 Task: Add Jackie's Jams Strawberry Jam to the cart.
Action: Mouse moved to (840, 264)
Screenshot: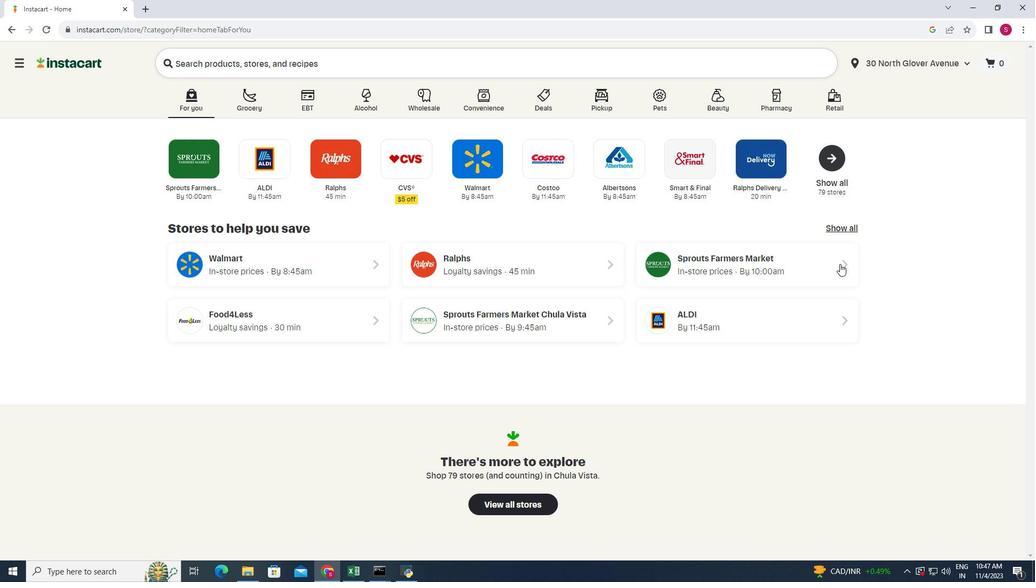 
Action: Mouse pressed left at (840, 264)
Screenshot: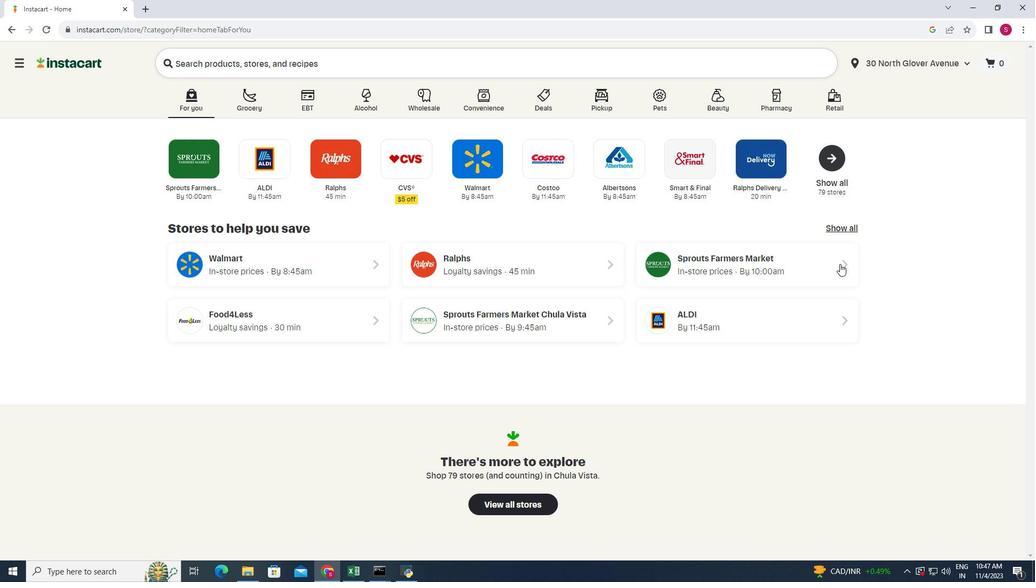 
Action: Mouse moved to (73, 288)
Screenshot: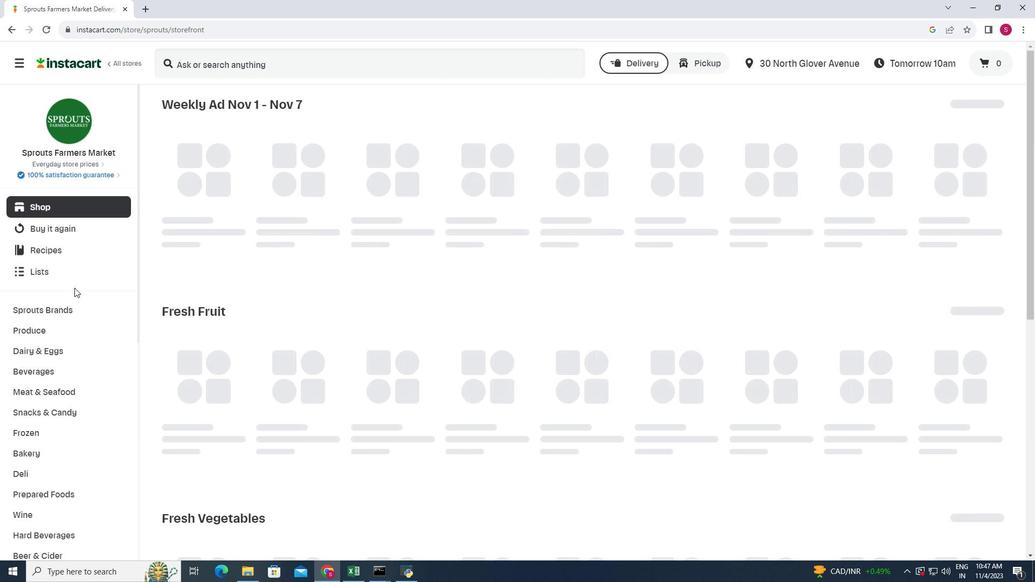 
Action: Mouse scrolled (73, 287) with delta (0, 0)
Screenshot: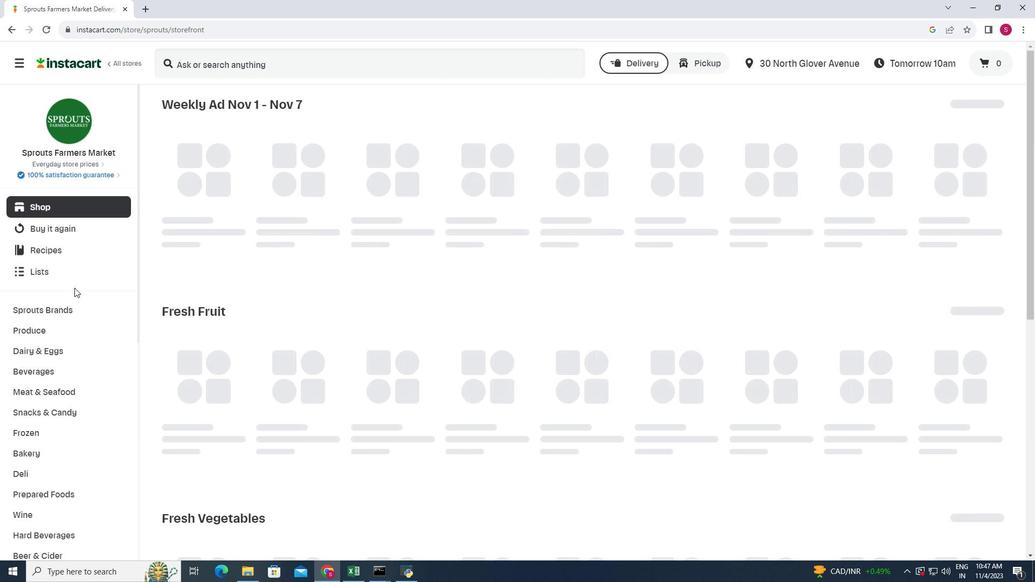 
Action: Mouse moved to (76, 284)
Screenshot: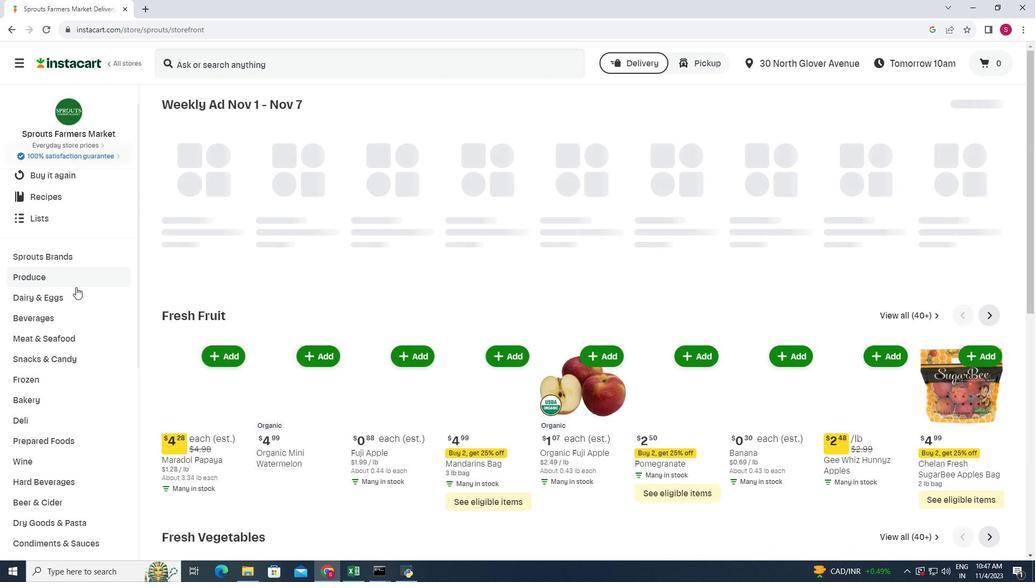 
Action: Mouse scrolled (76, 284) with delta (0, 0)
Screenshot: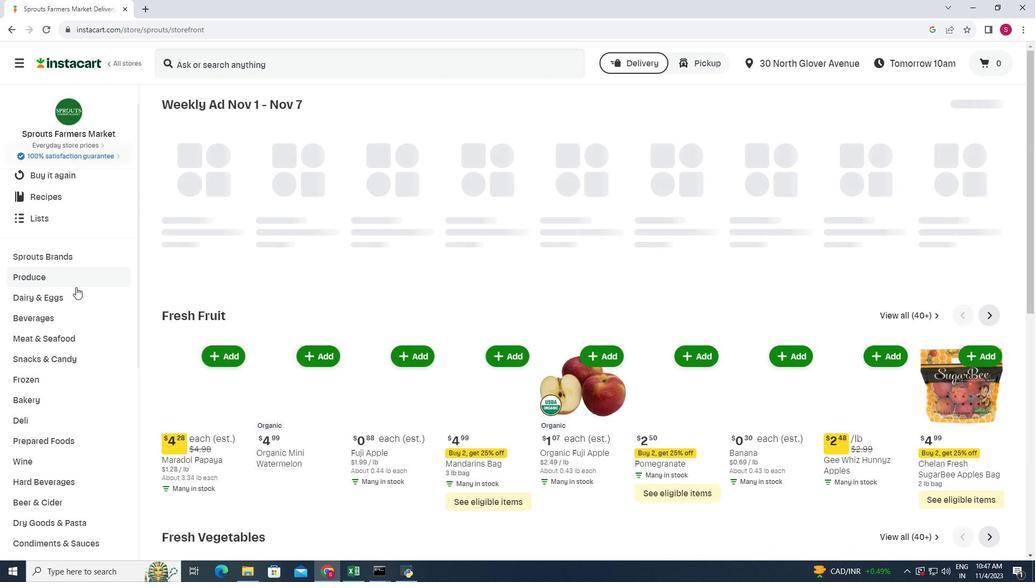 
Action: Mouse moved to (60, 304)
Screenshot: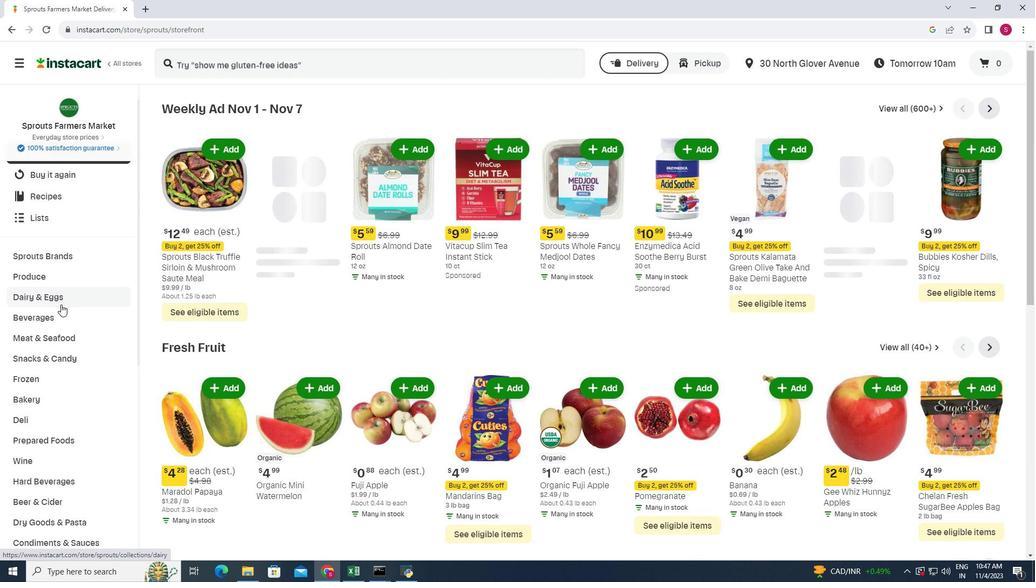 
Action: Mouse scrolled (60, 304) with delta (0, 0)
Screenshot: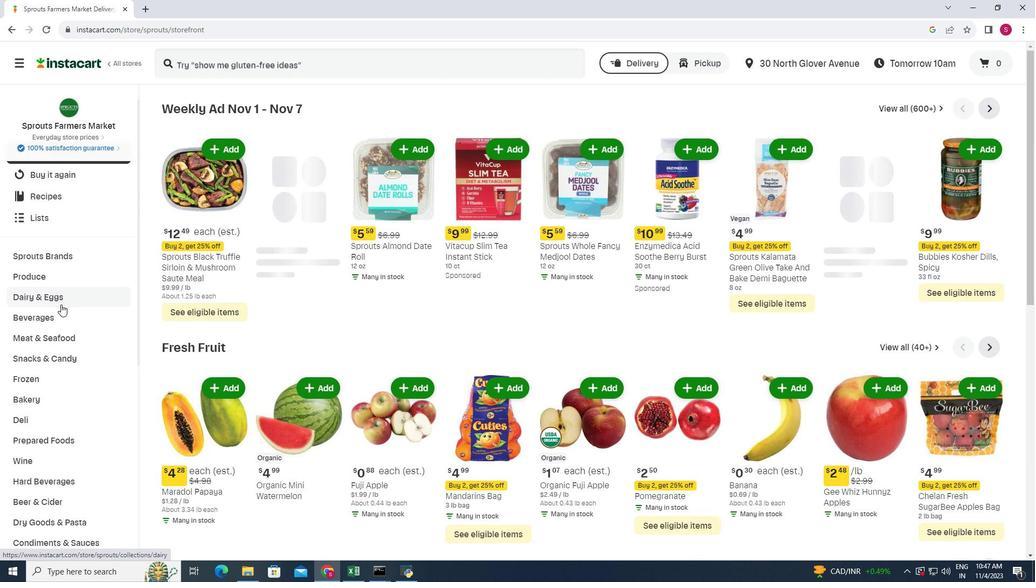 
Action: Mouse moved to (61, 372)
Screenshot: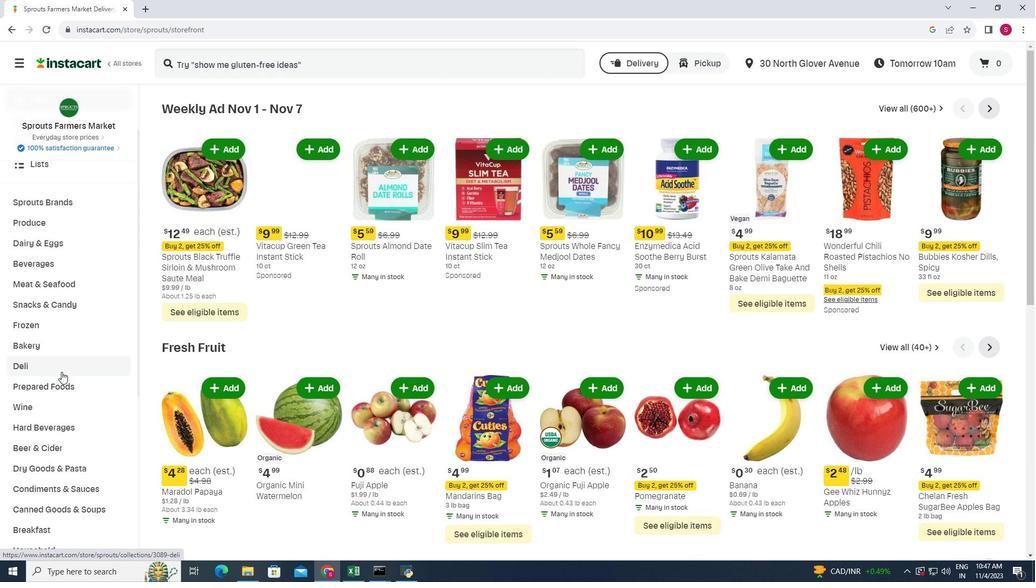 
Action: Mouse scrolled (61, 371) with delta (0, 0)
Screenshot: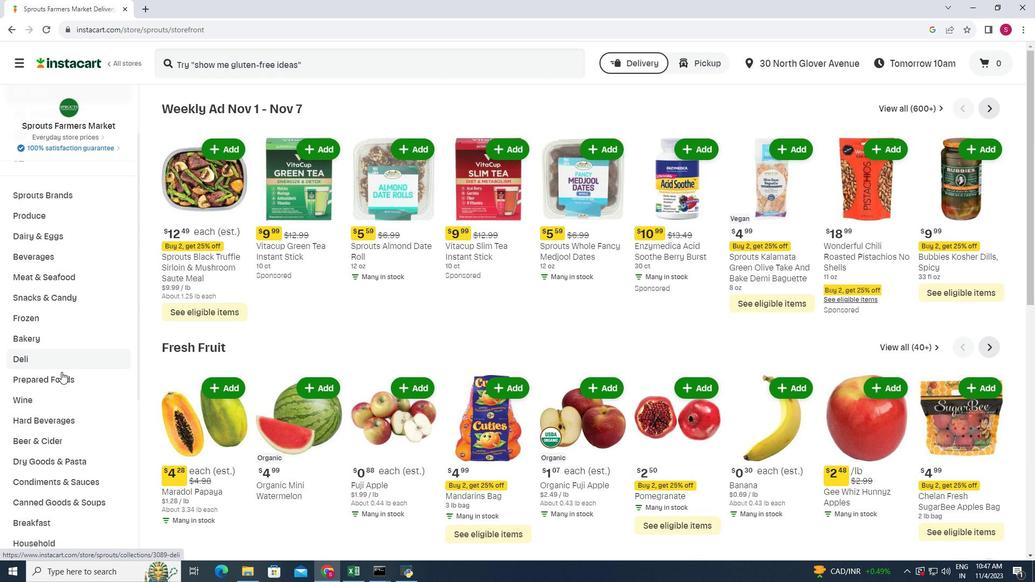 
Action: Mouse moved to (44, 473)
Screenshot: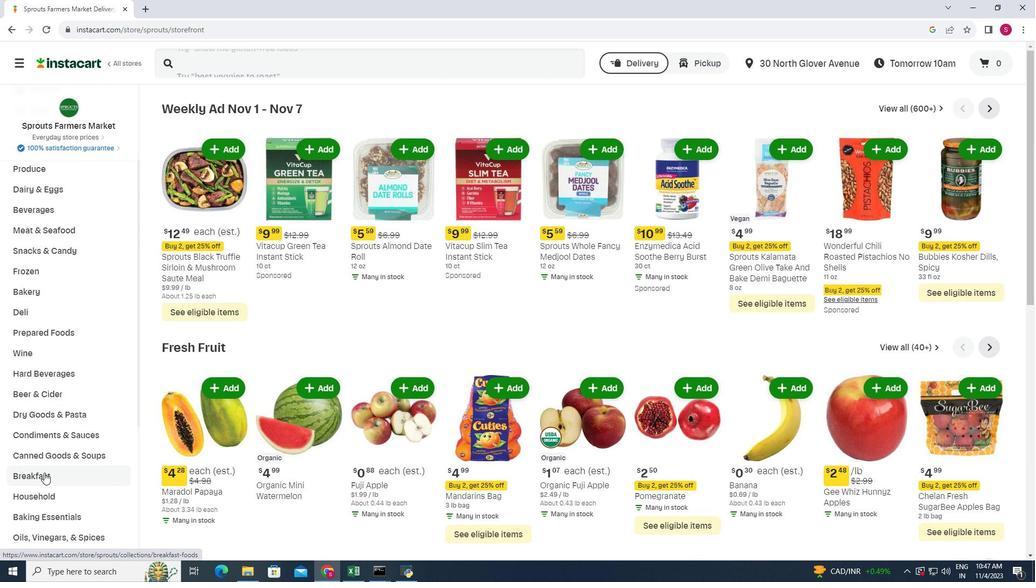 
Action: Mouse pressed left at (44, 473)
Screenshot: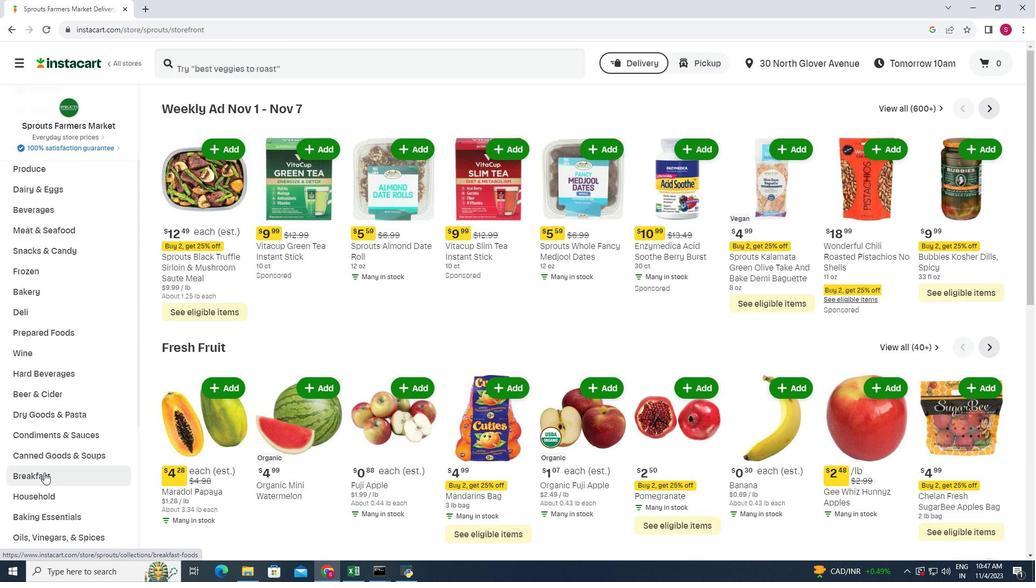
Action: Mouse moved to (664, 132)
Screenshot: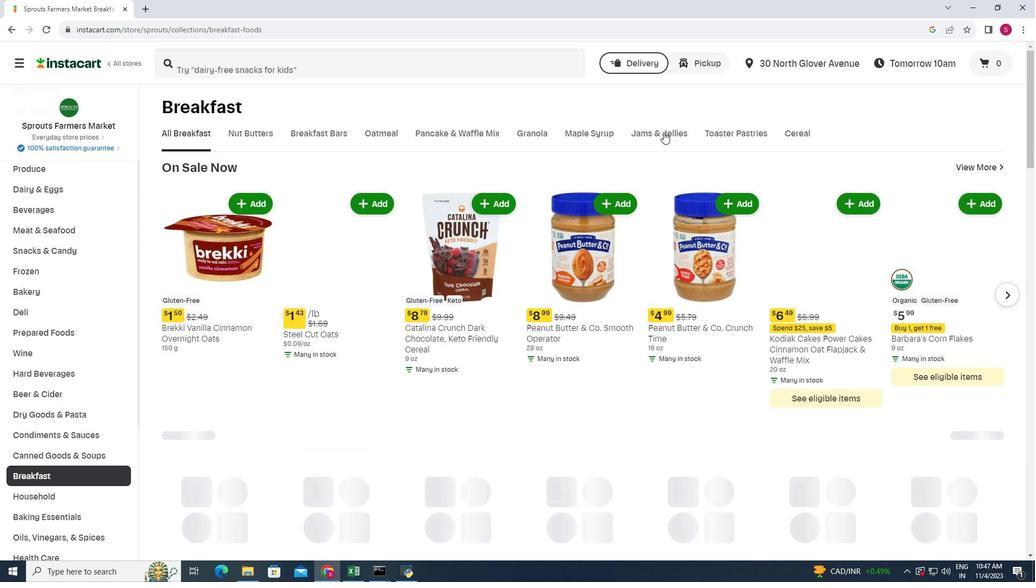 
Action: Mouse pressed left at (664, 132)
Screenshot: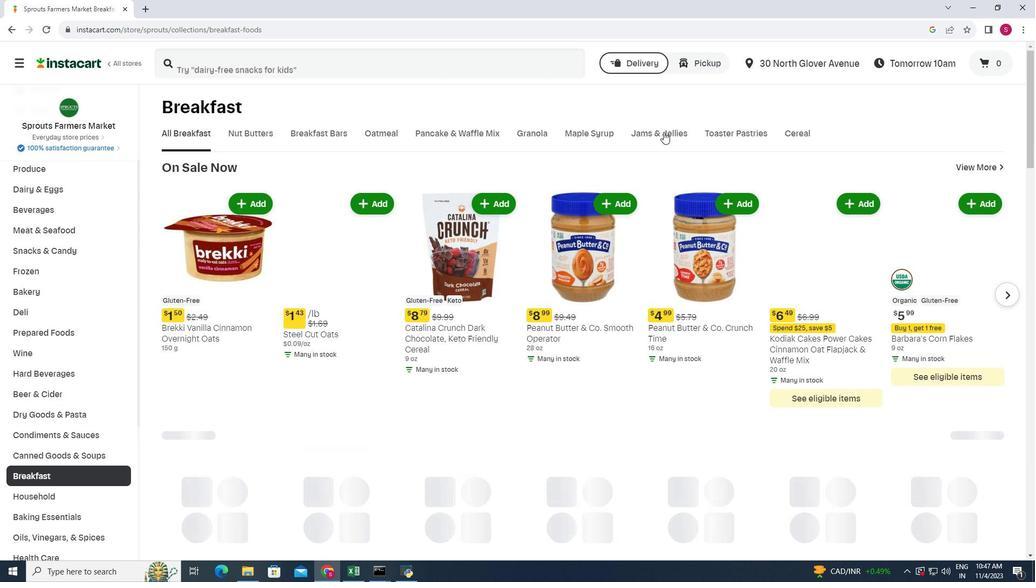 
Action: Mouse moved to (274, 182)
Screenshot: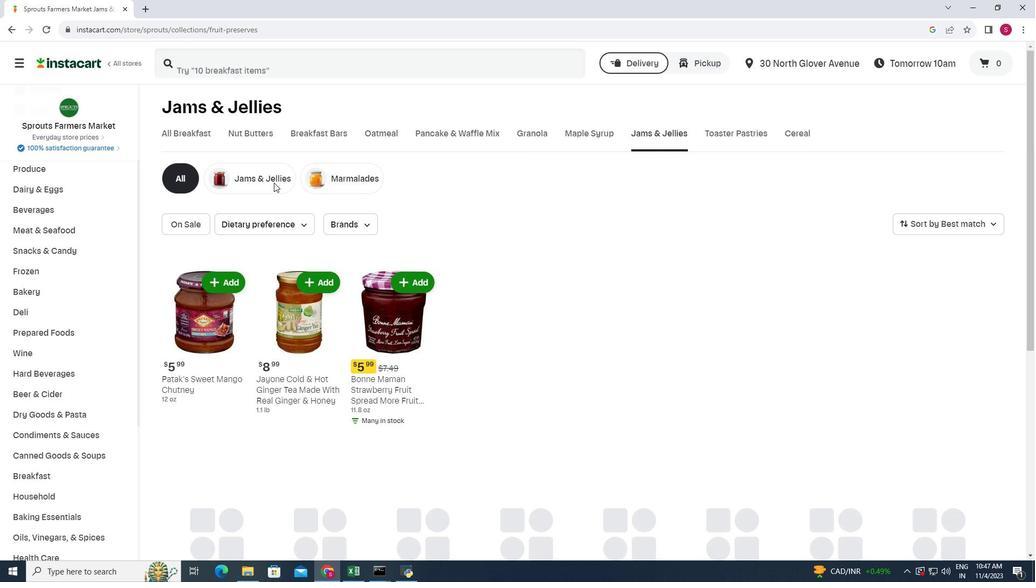 
Action: Mouse pressed left at (274, 182)
Screenshot: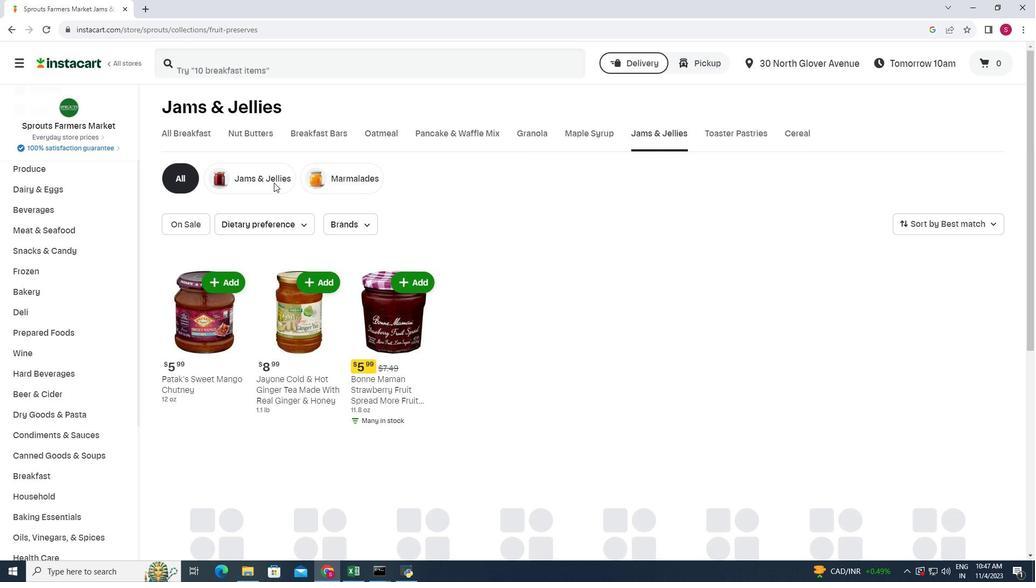 
Action: Mouse moved to (477, 190)
Screenshot: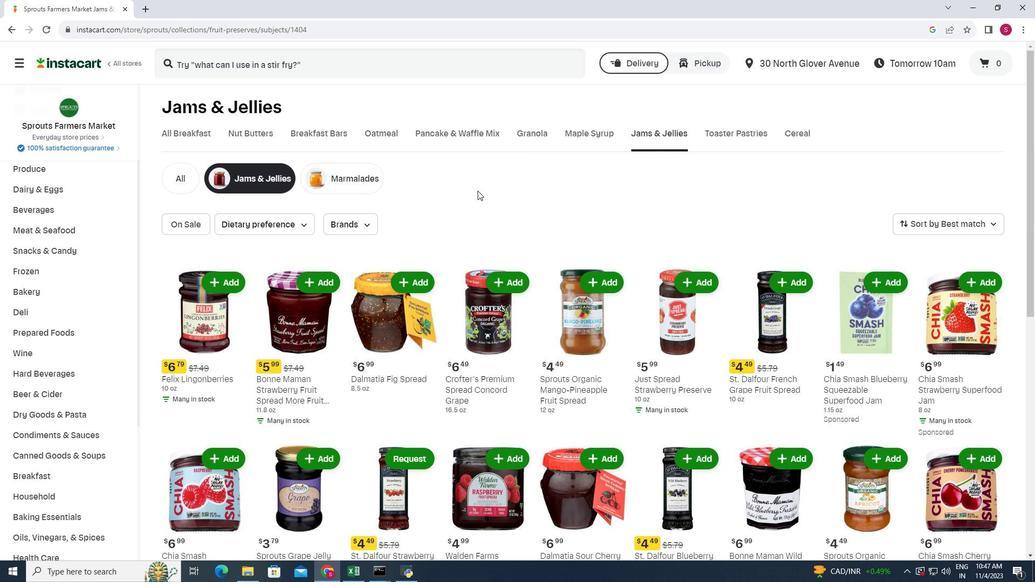 
Action: Mouse scrolled (477, 190) with delta (0, 0)
Screenshot: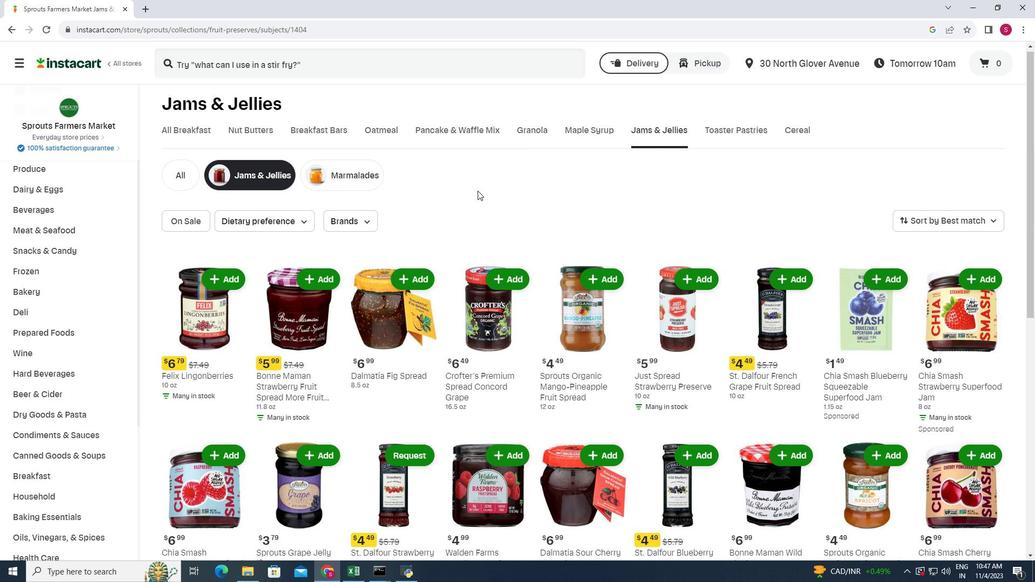 
Action: Mouse moved to (539, 267)
Screenshot: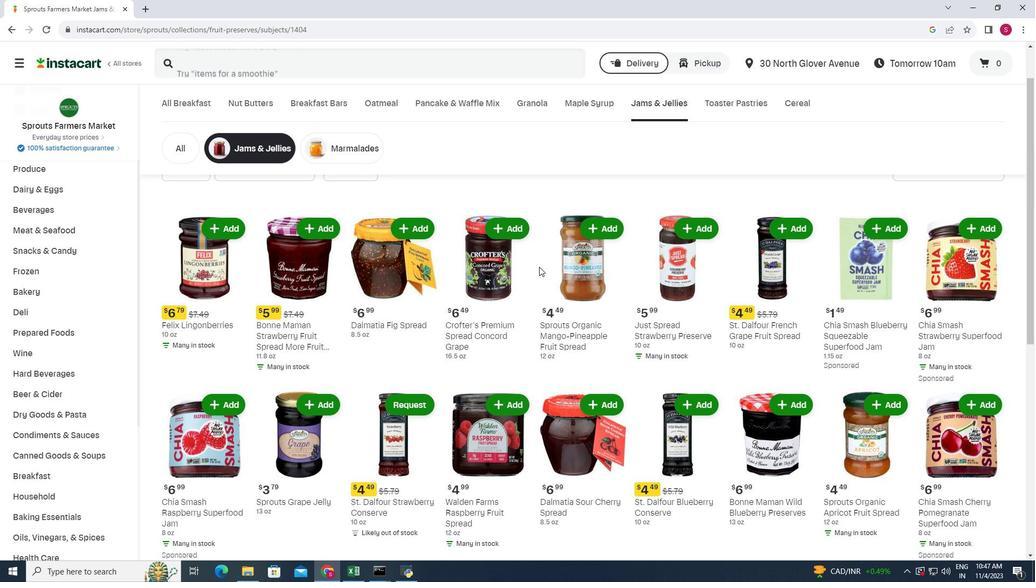 
Action: Mouse scrolled (539, 266) with delta (0, 0)
Screenshot: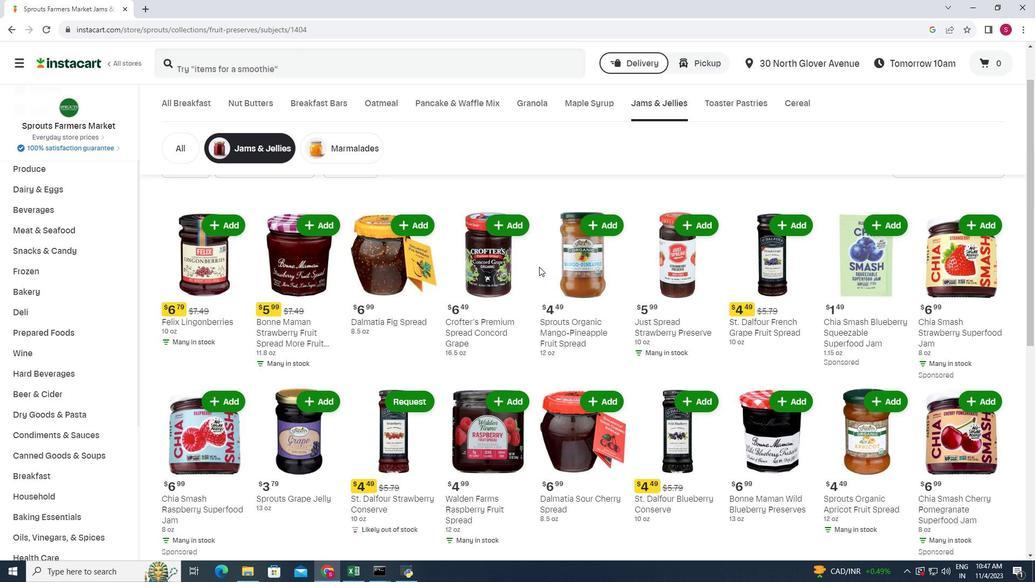 
Action: Mouse moved to (511, 268)
Screenshot: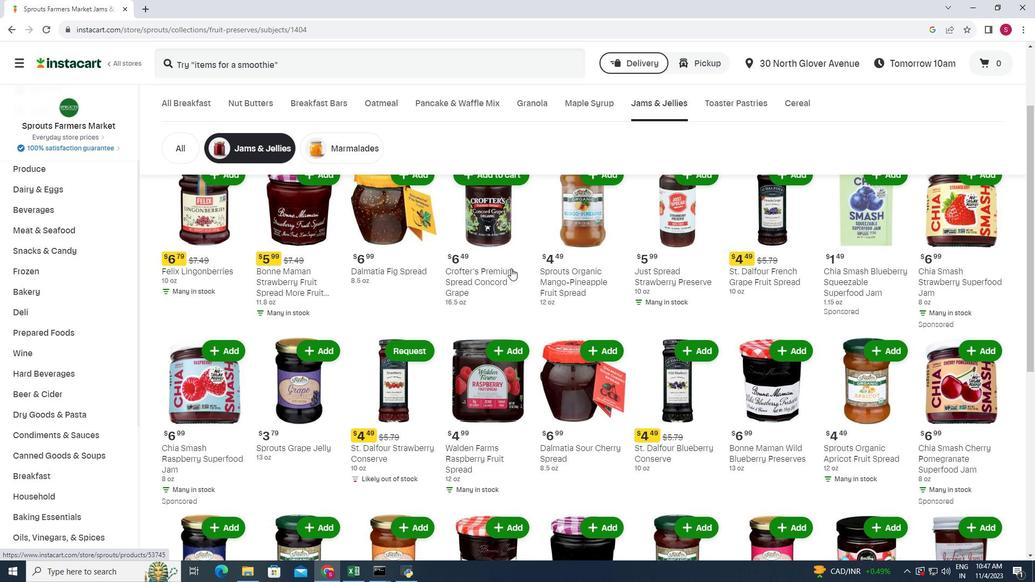 
Action: Mouse scrolled (511, 268) with delta (0, 0)
Screenshot: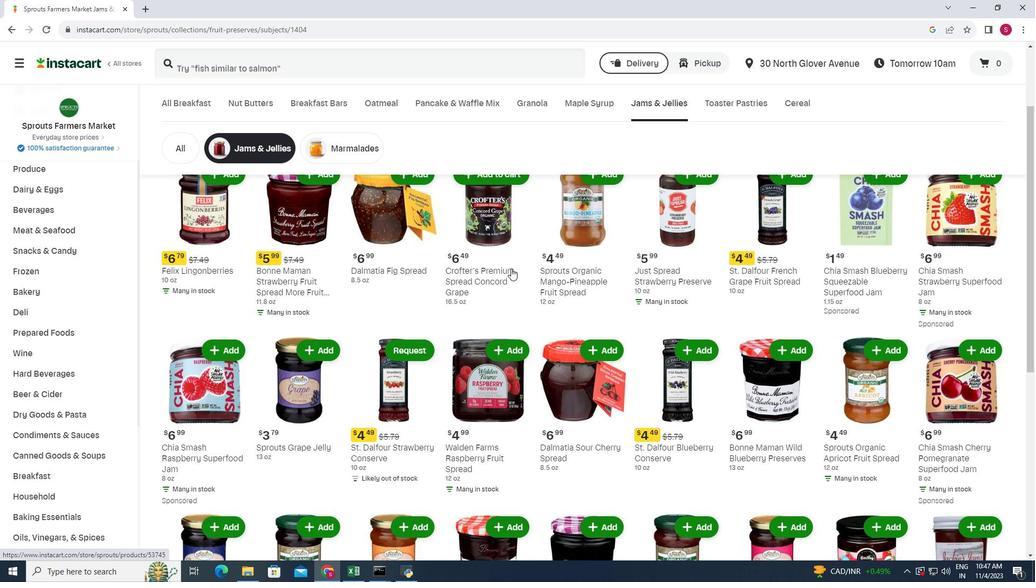 
Action: Mouse scrolled (511, 268) with delta (0, 0)
Screenshot: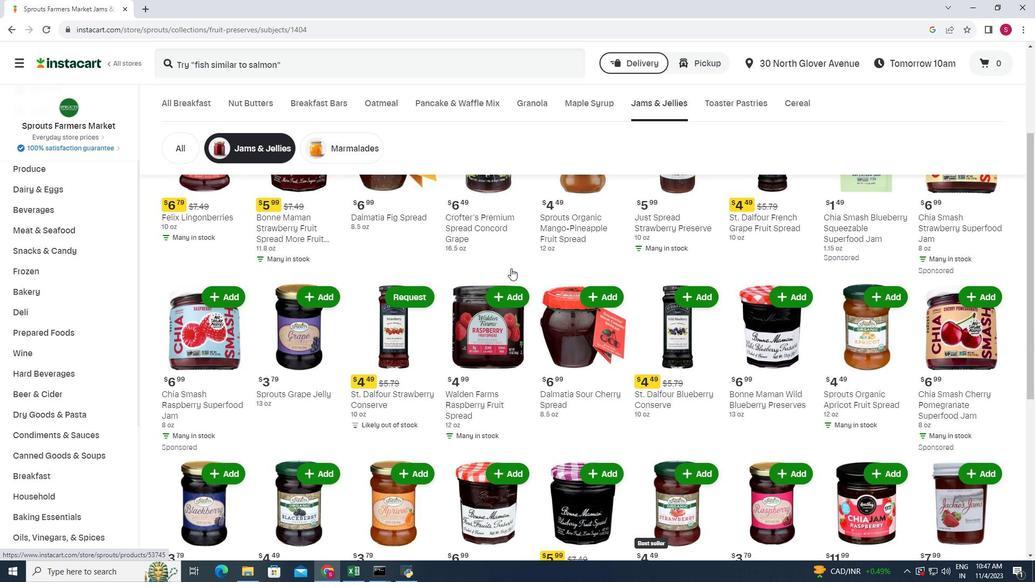 
Action: Mouse moved to (501, 266)
Screenshot: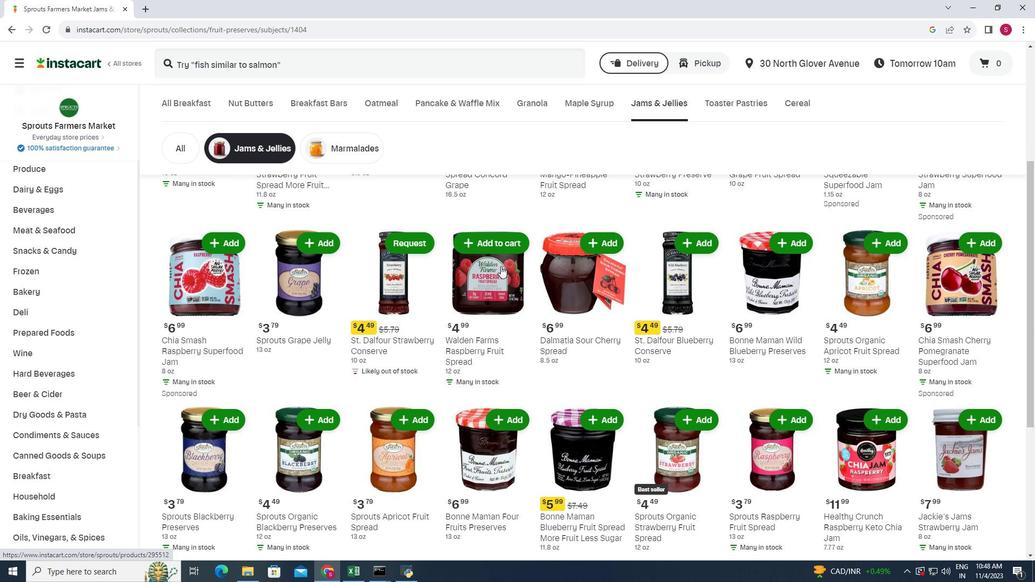 
Action: Mouse scrolled (501, 265) with delta (0, 0)
Screenshot: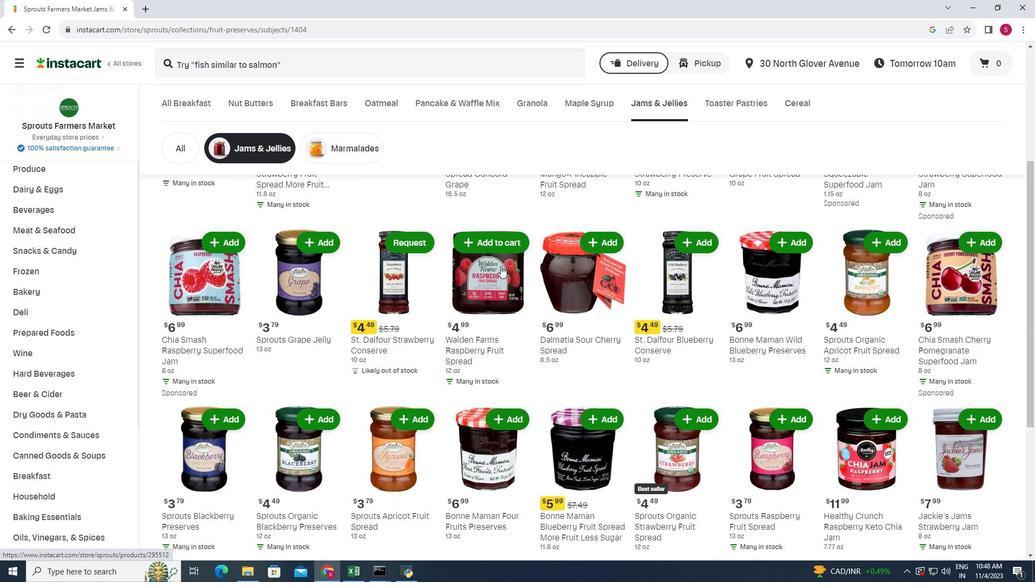 
Action: Mouse scrolled (501, 265) with delta (0, 0)
Screenshot: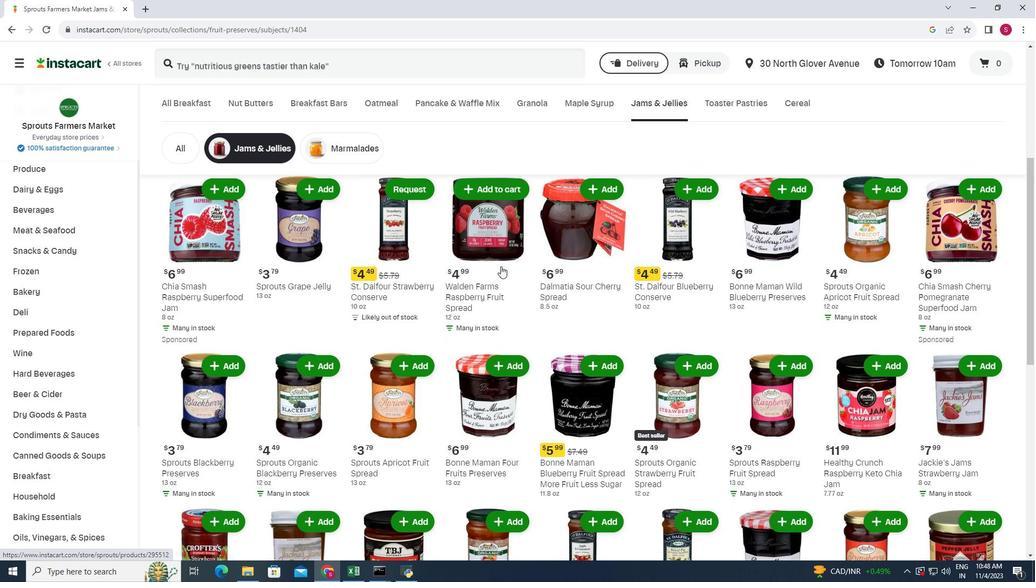 
Action: Mouse scrolled (501, 265) with delta (0, 0)
Screenshot: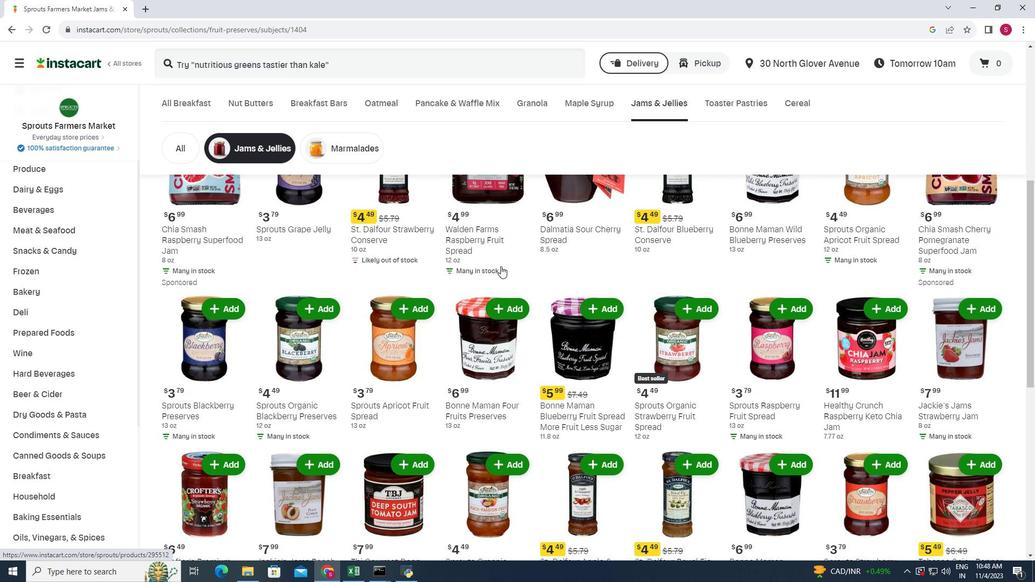 
Action: Mouse moved to (979, 256)
Screenshot: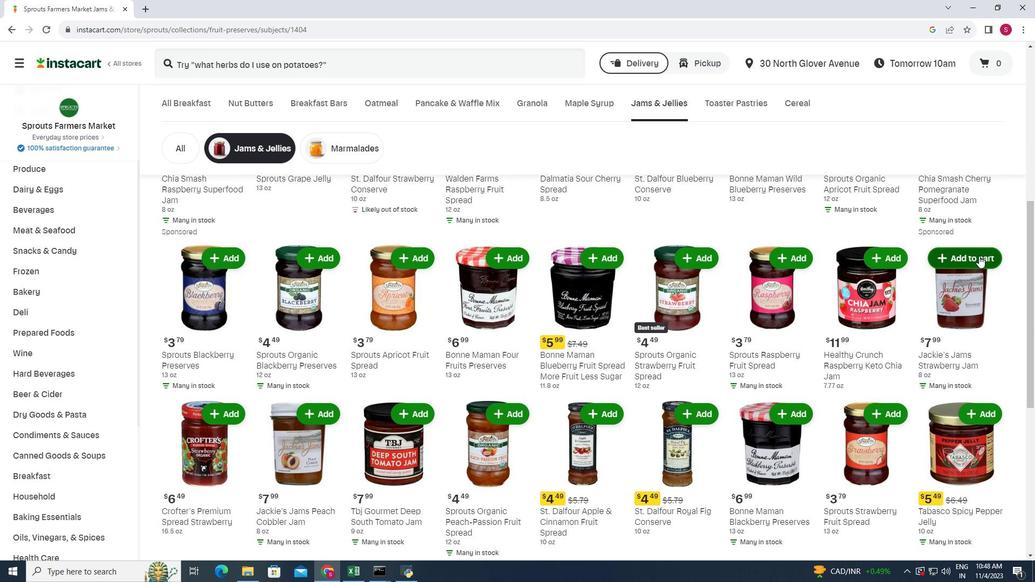 
Action: Mouse pressed left at (979, 256)
Screenshot: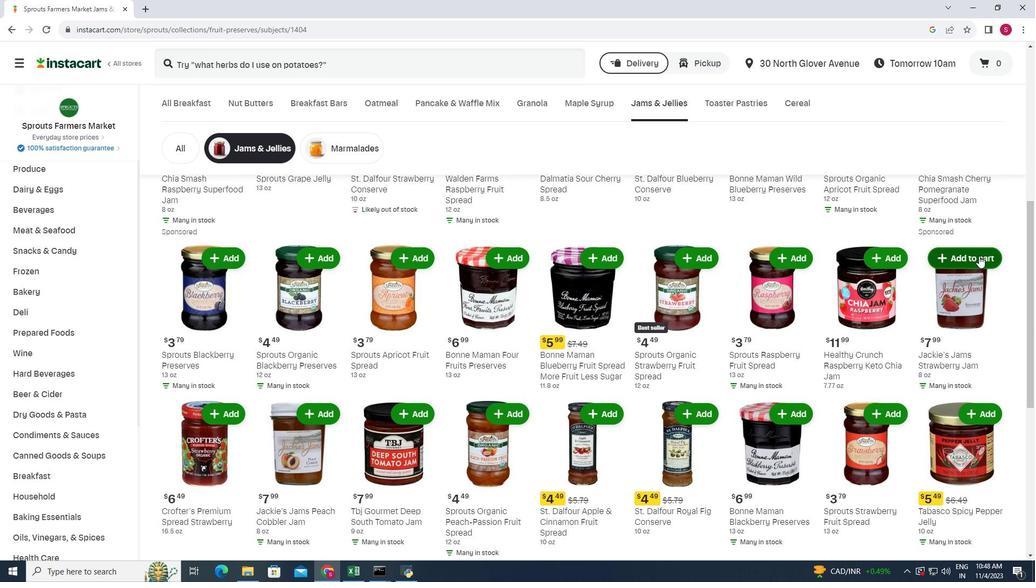 
Action: Mouse moved to (912, 237)
Screenshot: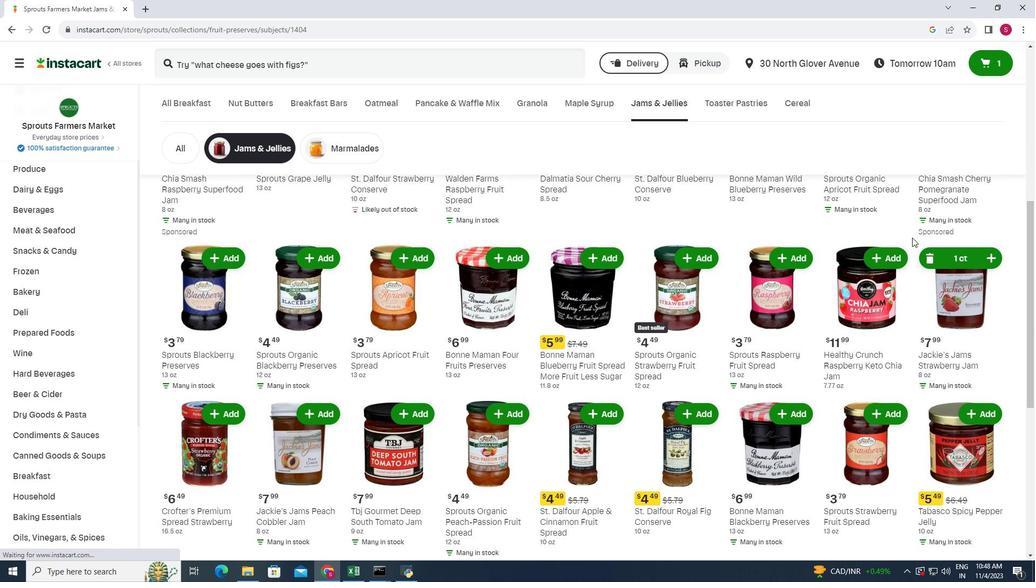 
